 Task: Use the formula "SKEW" in spreadsheet "Project portfolio".
Action: Mouse moved to (109, 75)
Screenshot: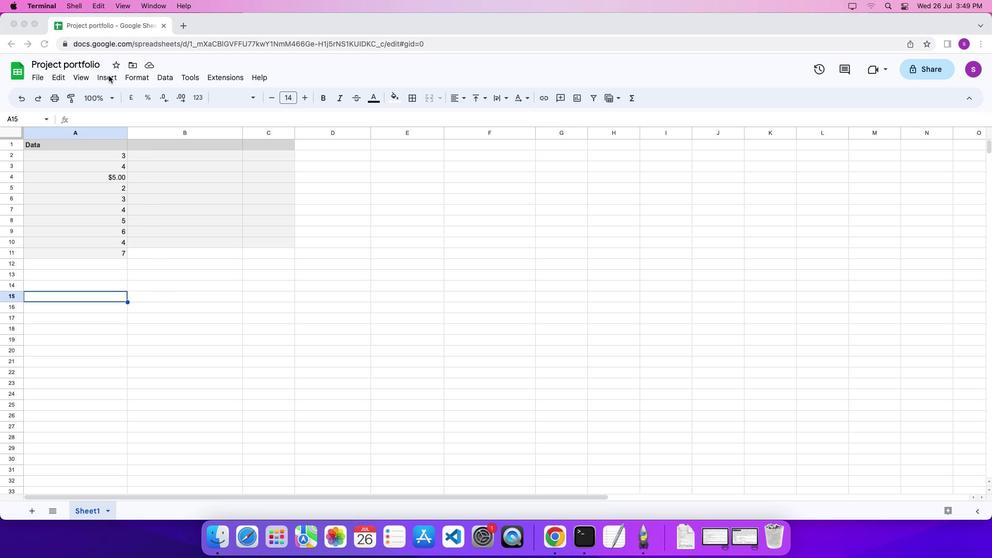 
Action: Mouse pressed left at (109, 75)
Screenshot: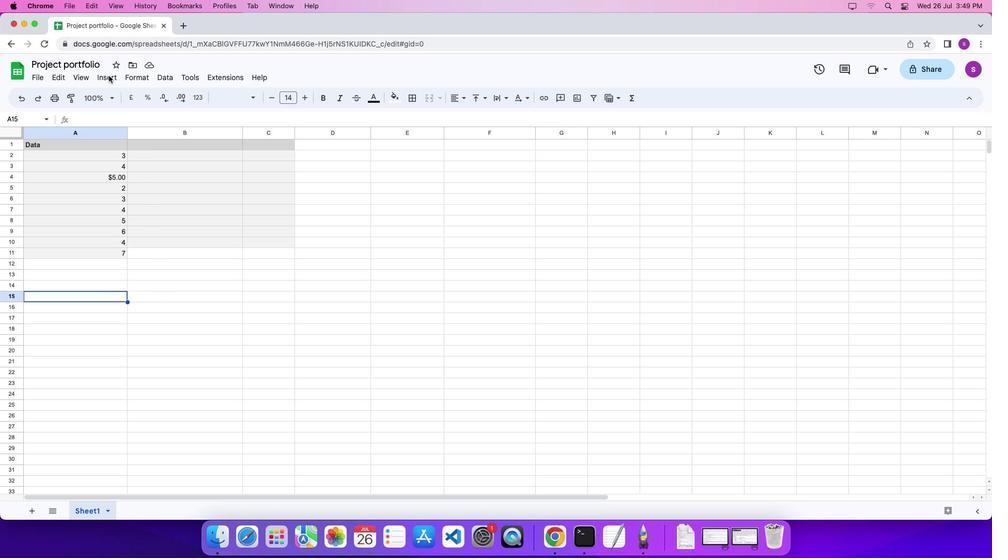 
Action: Mouse moved to (112, 76)
Screenshot: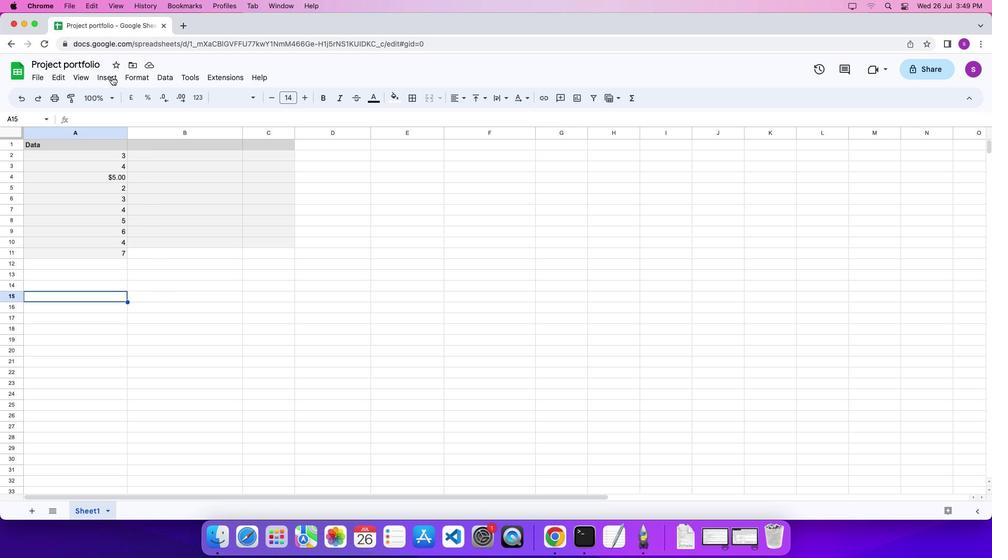 
Action: Mouse pressed left at (112, 76)
Screenshot: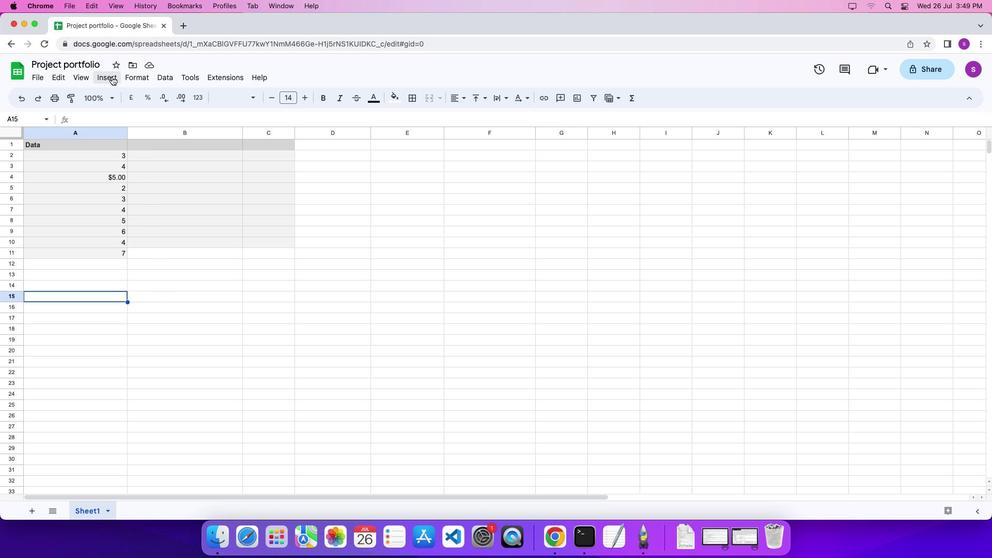 
Action: Mouse moved to (470, 445)
Screenshot: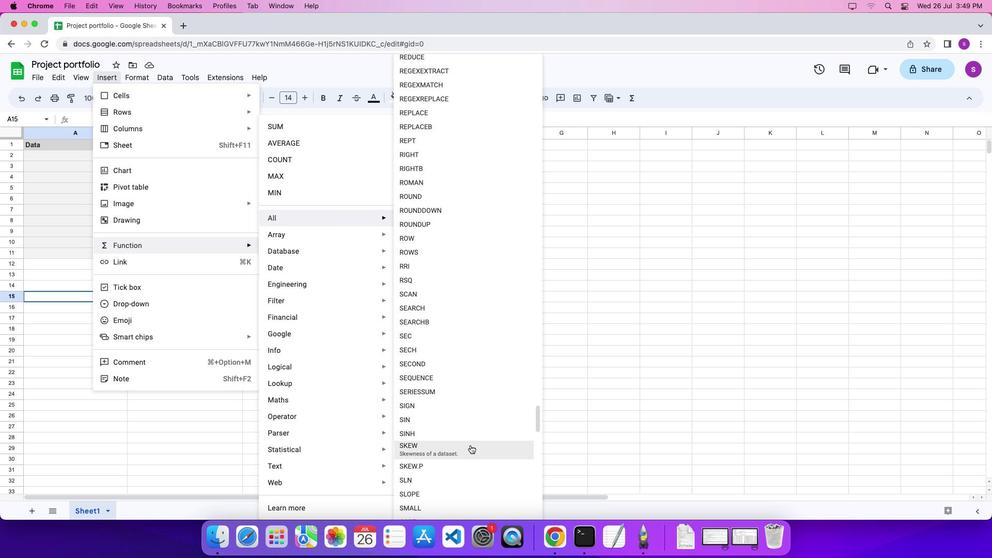 
Action: Mouse pressed left at (470, 445)
Screenshot: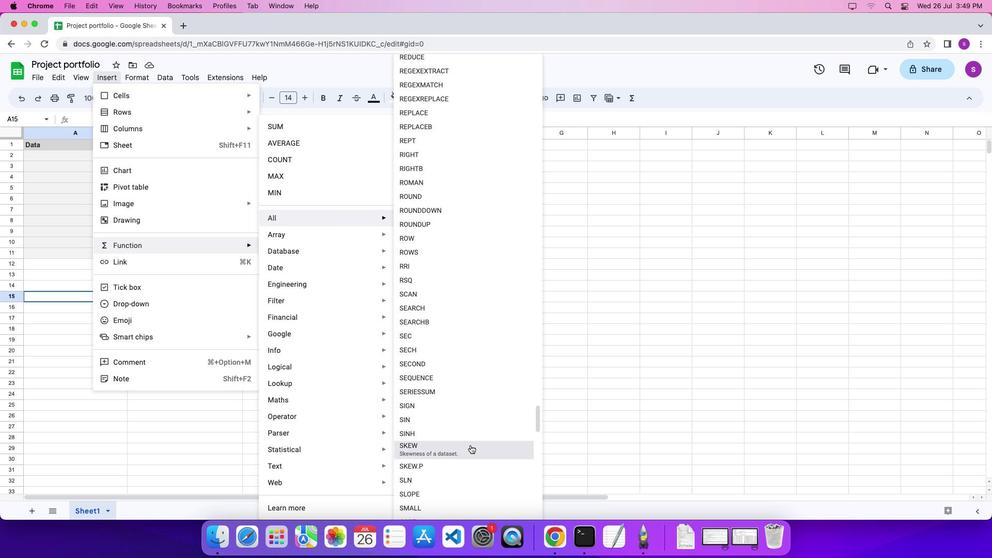 
Action: Mouse moved to (114, 155)
Screenshot: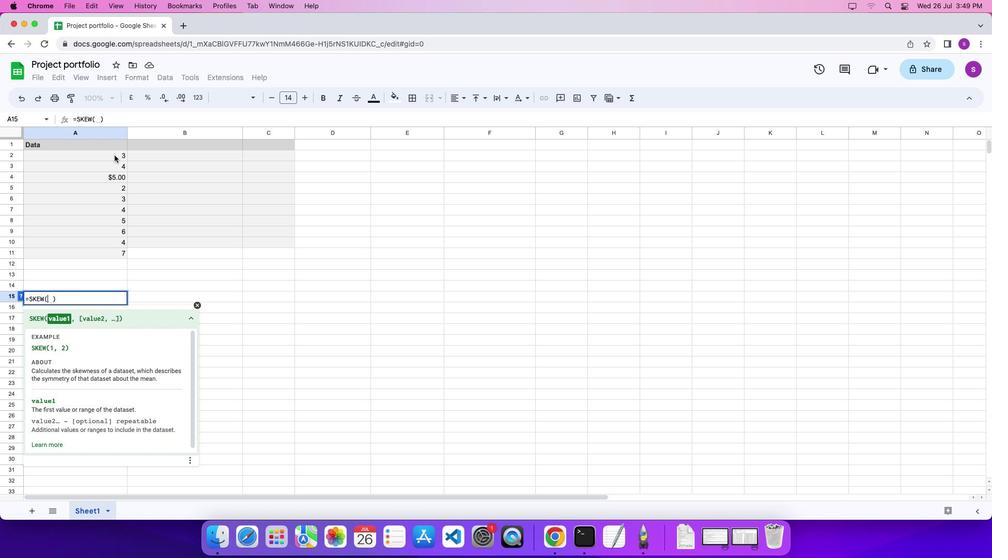 
Action: Mouse pressed left at (114, 155)
Screenshot: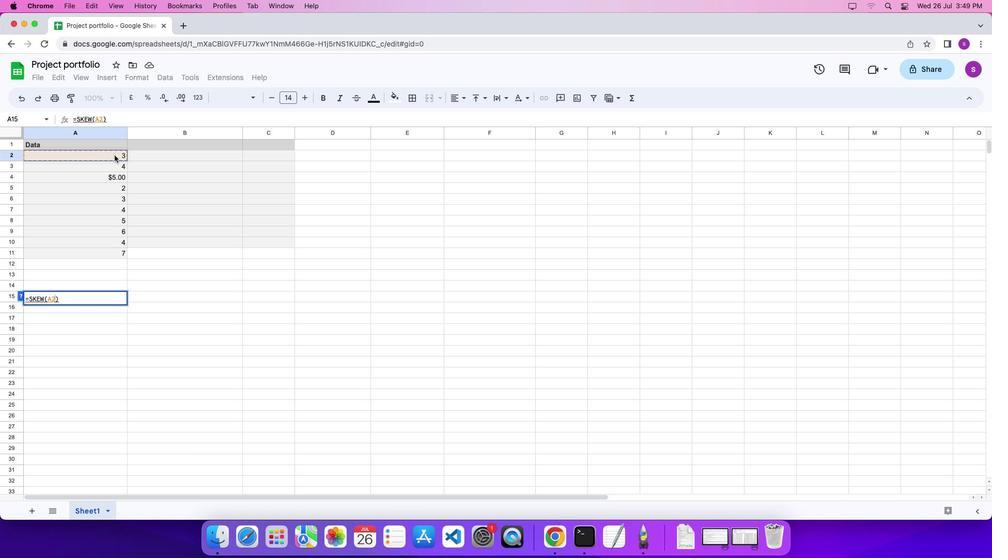 
Action: Mouse moved to (117, 249)
Screenshot: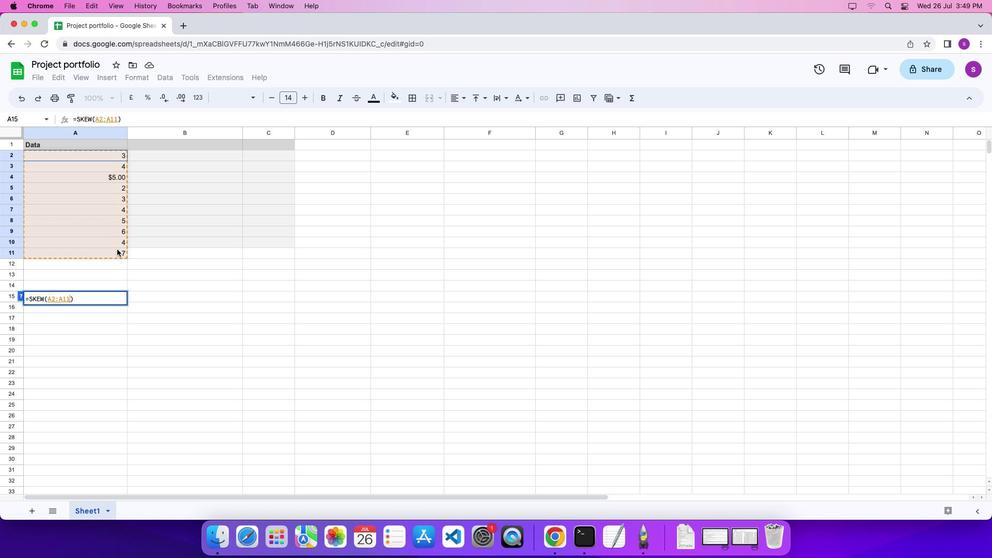 
Action: Key pressed '\x03'
Screenshot: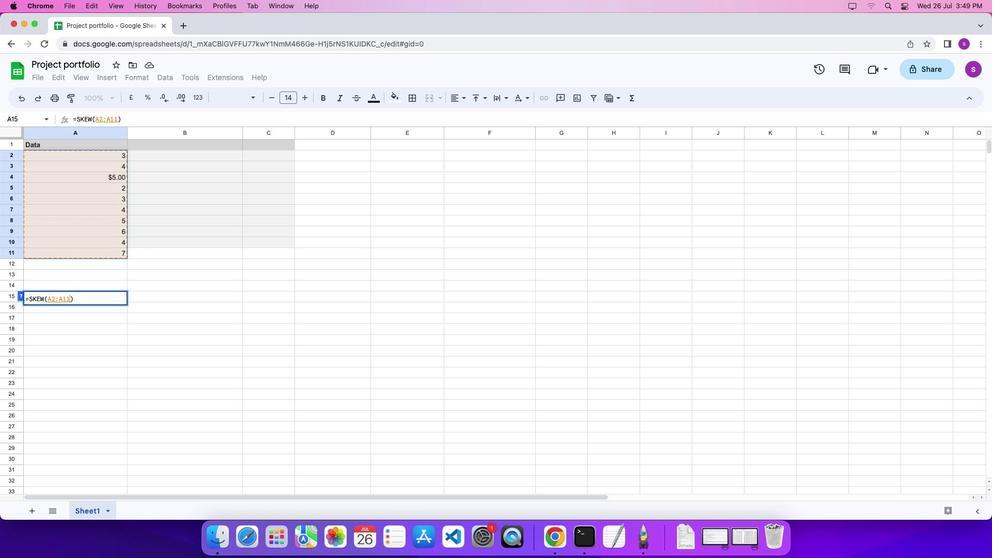
